 Task: Look for products in the category "Plant-Based Meat Alternatives" from the brand "Wildwood".
Action: Mouse moved to (32, 66)
Screenshot: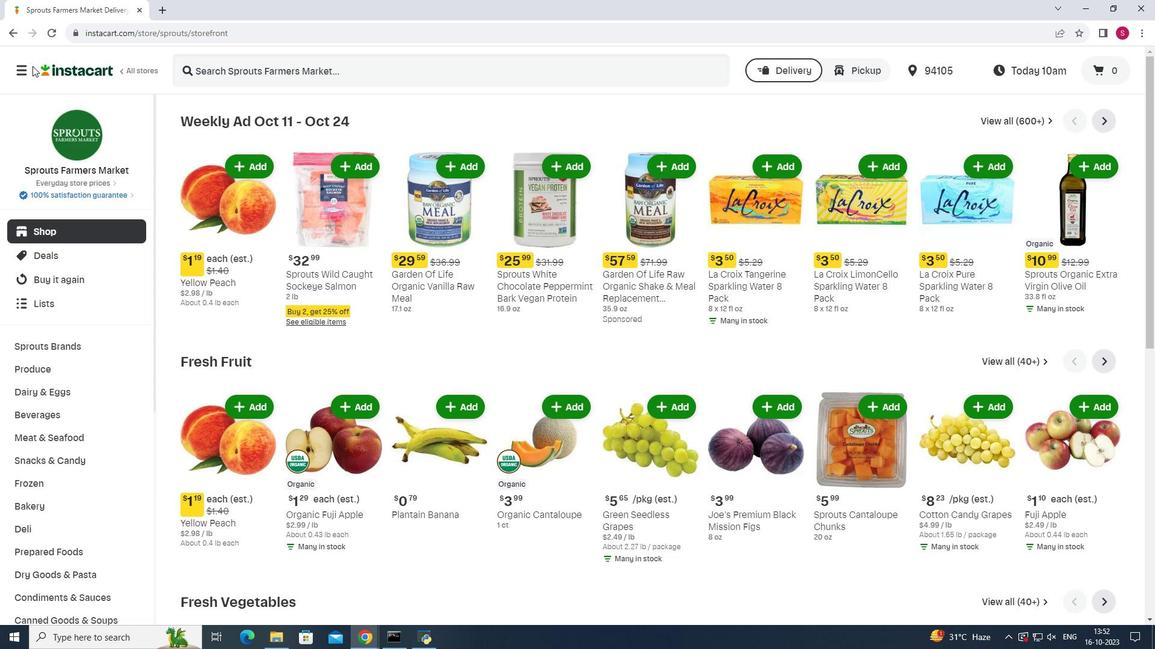 
Action: Mouse pressed left at (32, 66)
Screenshot: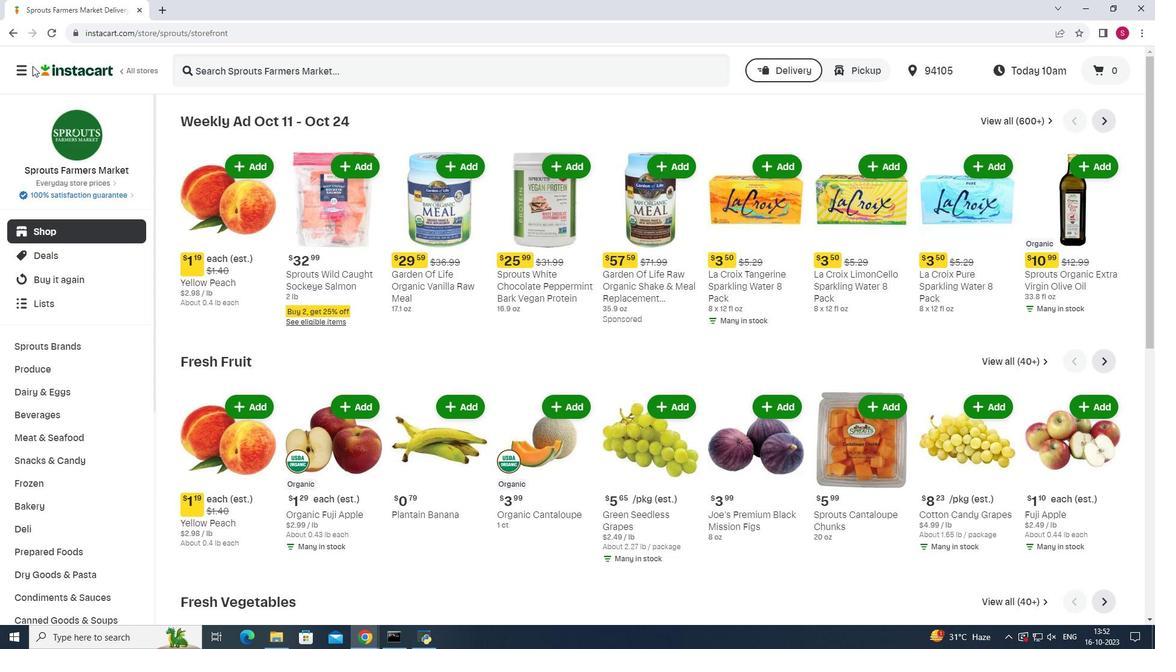 
Action: Mouse moved to (24, 67)
Screenshot: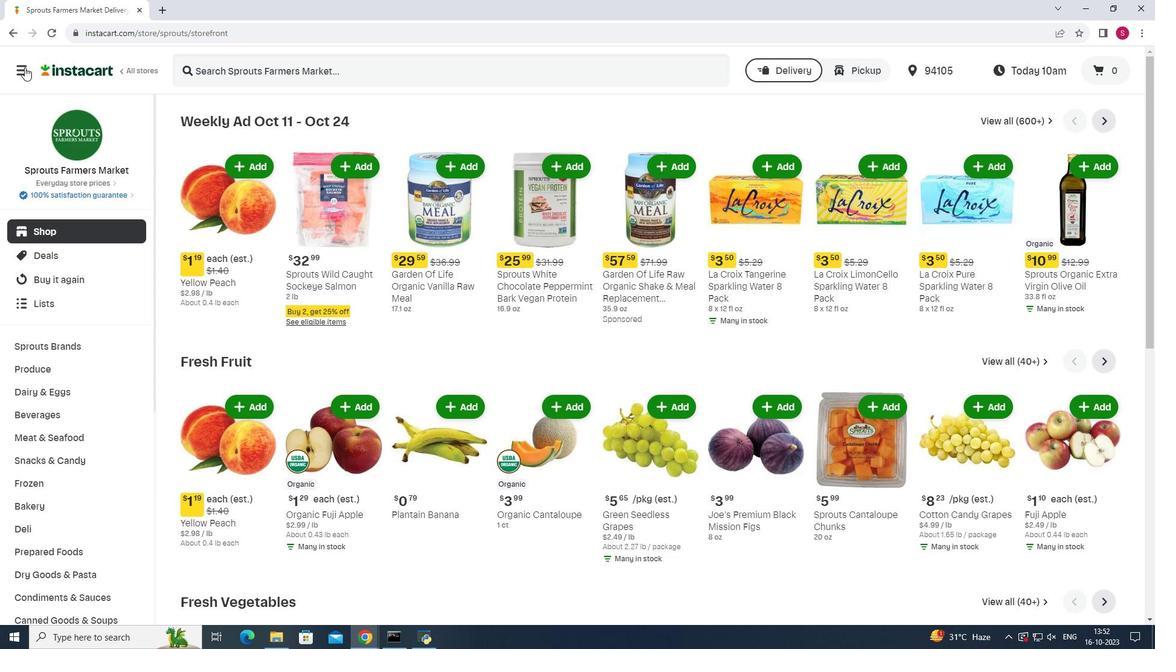 
Action: Mouse pressed left at (24, 67)
Screenshot: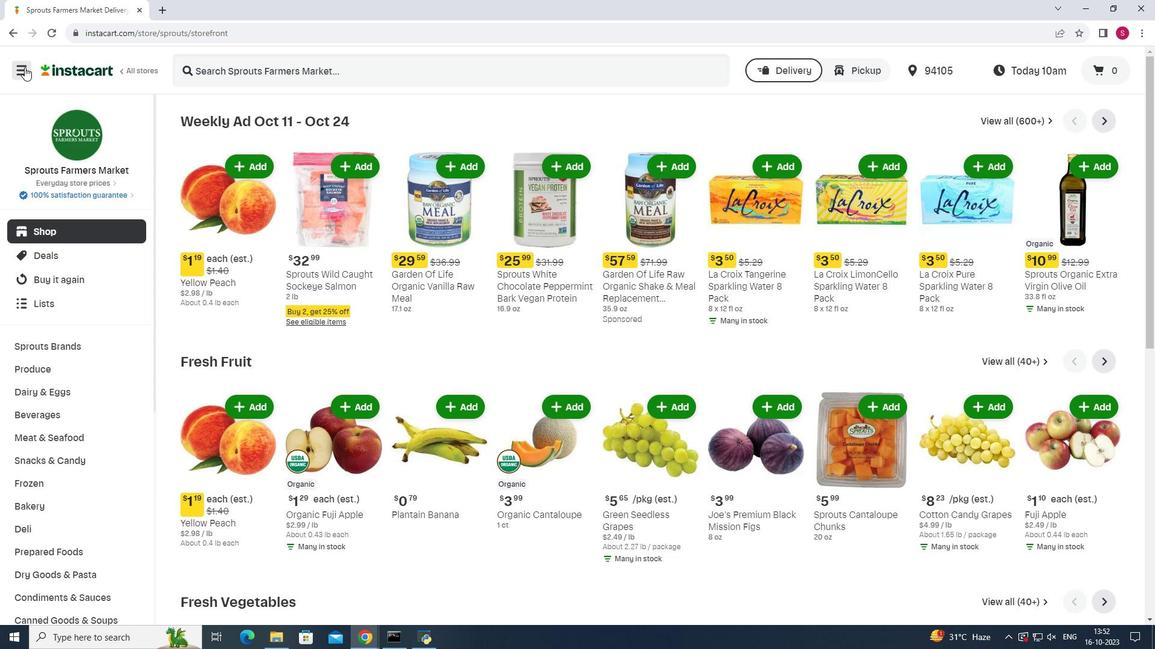 
Action: Mouse moved to (64, 318)
Screenshot: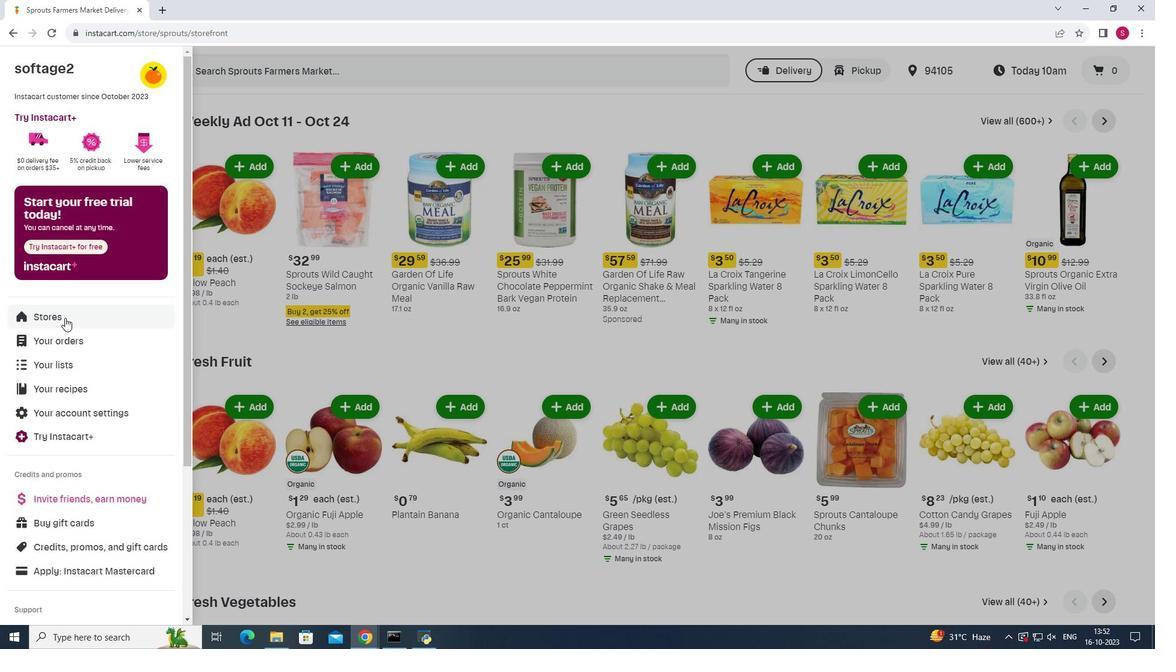 
Action: Mouse pressed left at (64, 318)
Screenshot: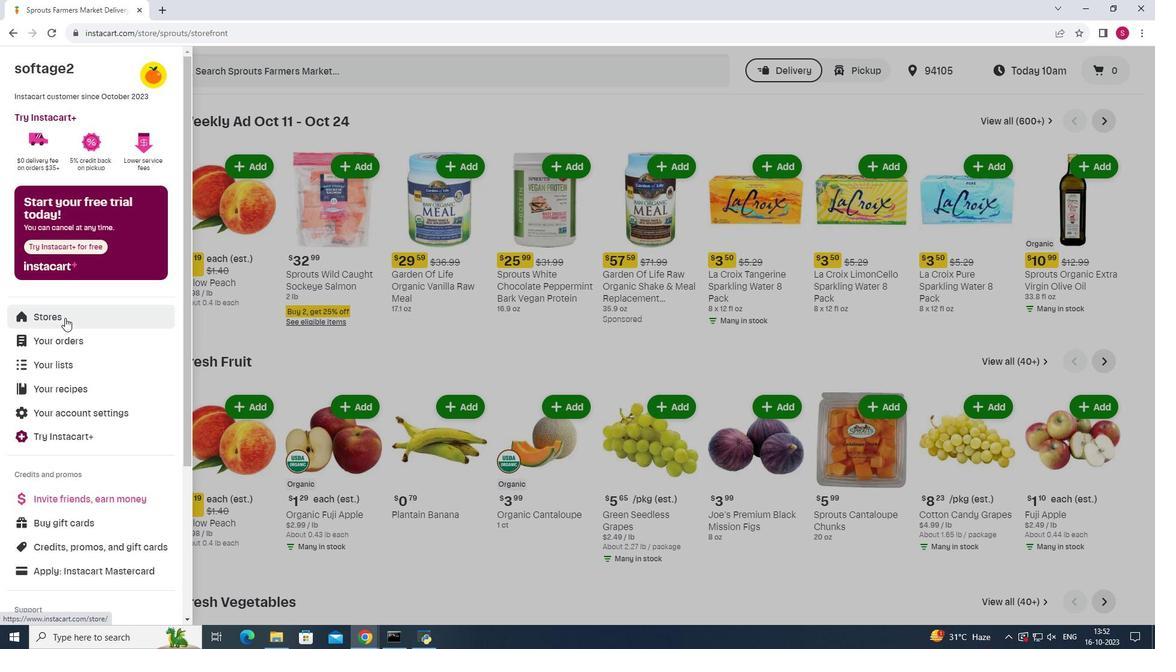 
Action: Mouse moved to (282, 109)
Screenshot: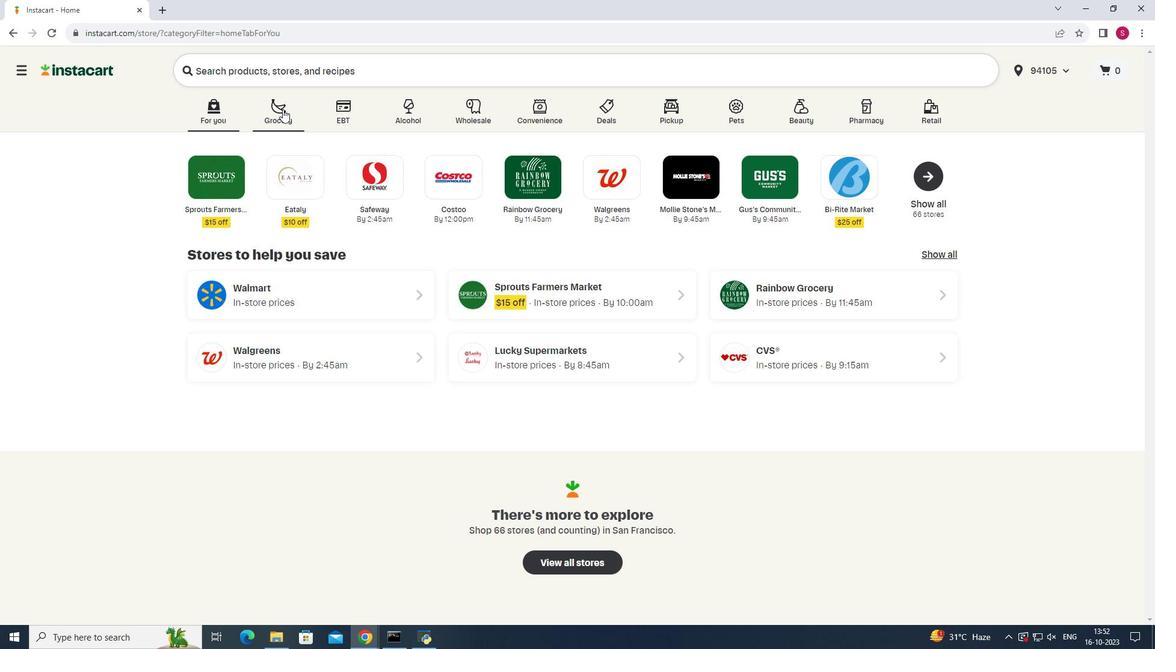
Action: Mouse pressed left at (282, 109)
Screenshot: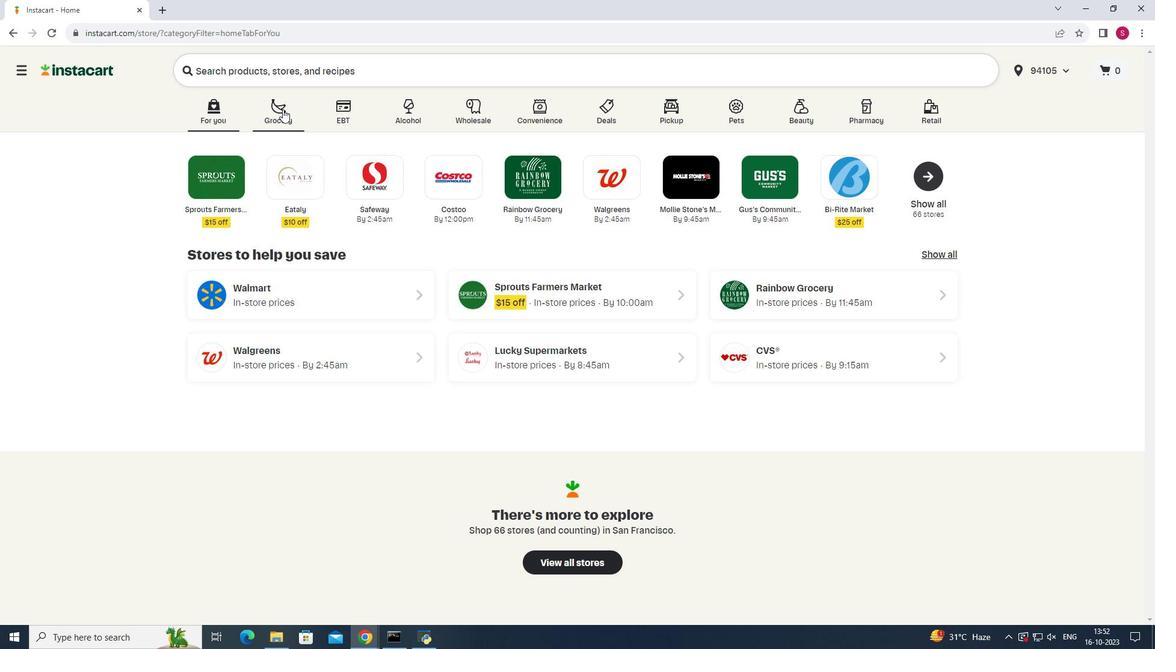 
Action: Mouse moved to (831, 184)
Screenshot: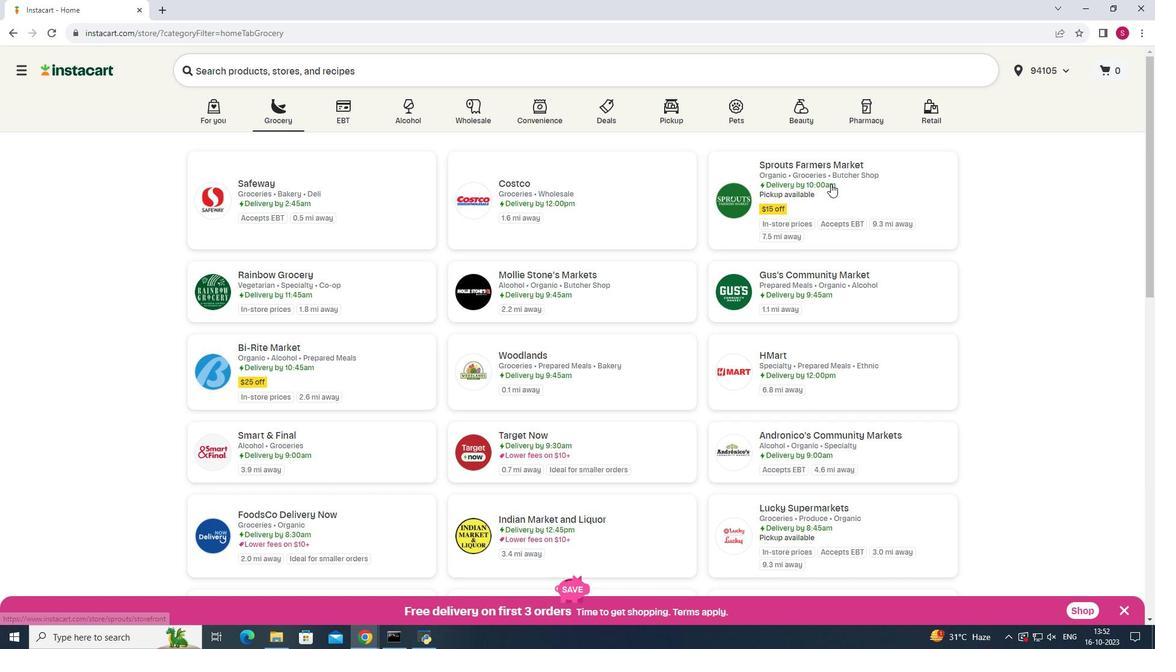 
Action: Mouse pressed left at (831, 184)
Screenshot: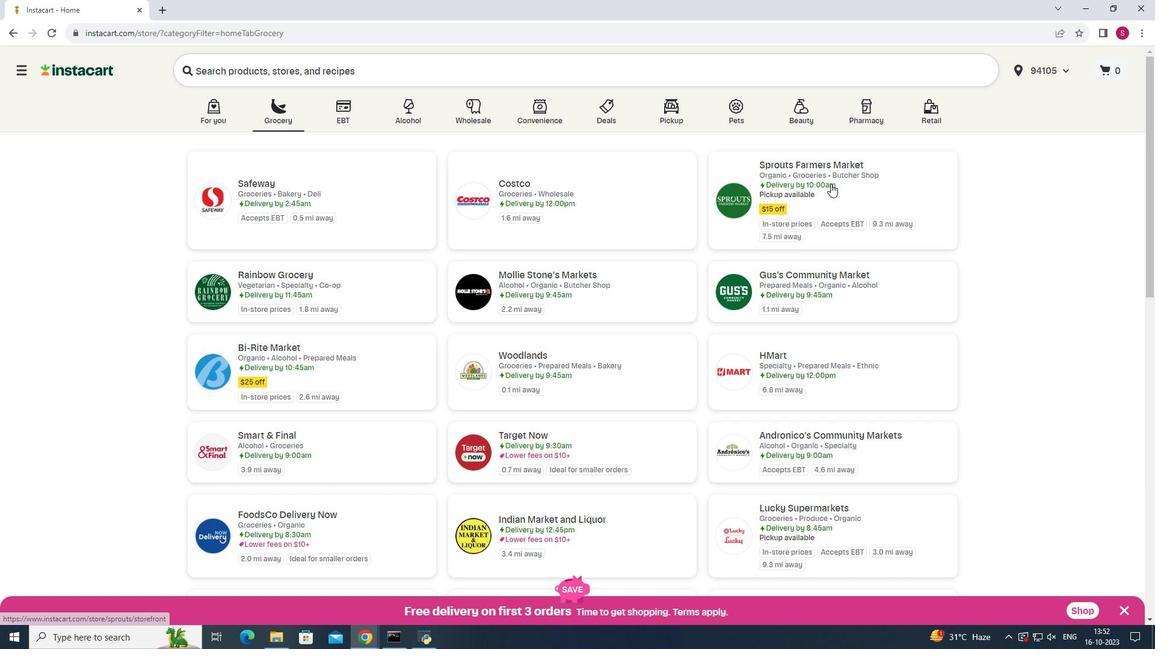 
Action: Mouse moved to (67, 436)
Screenshot: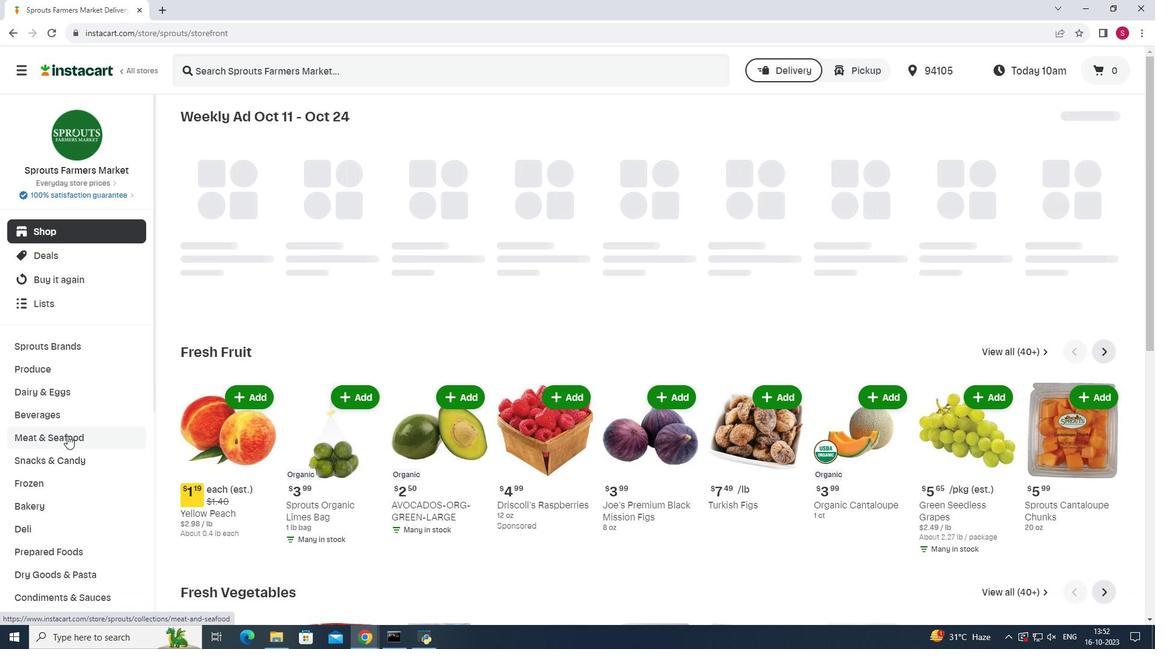 
Action: Mouse pressed left at (67, 436)
Screenshot: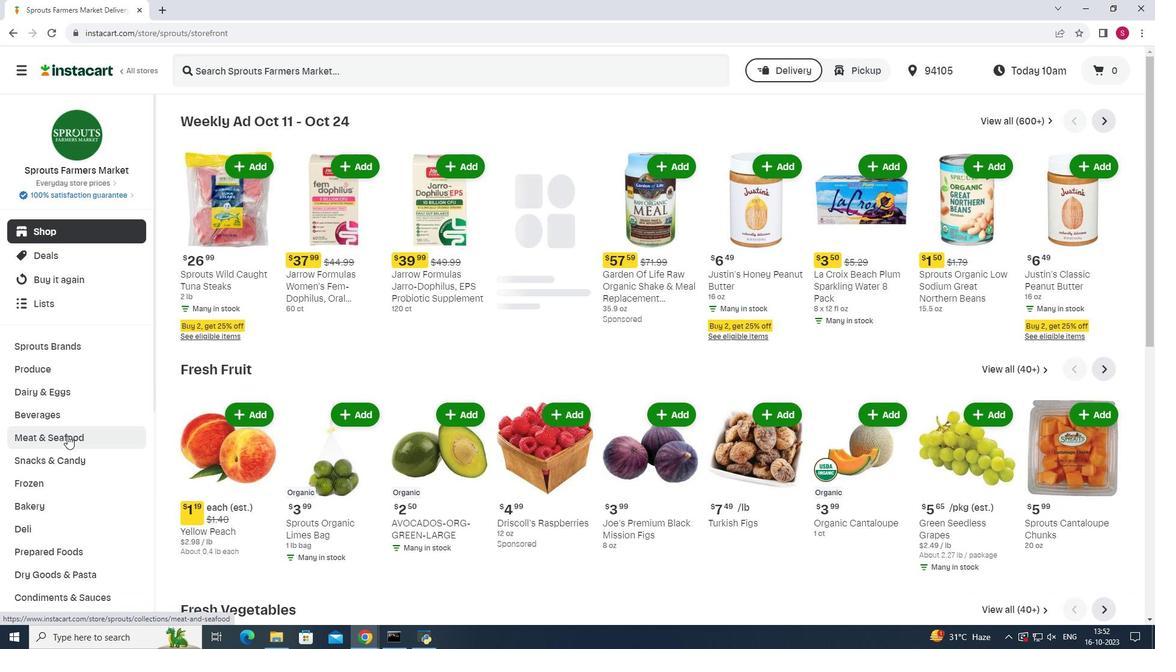 
Action: Mouse moved to (901, 148)
Screenshot: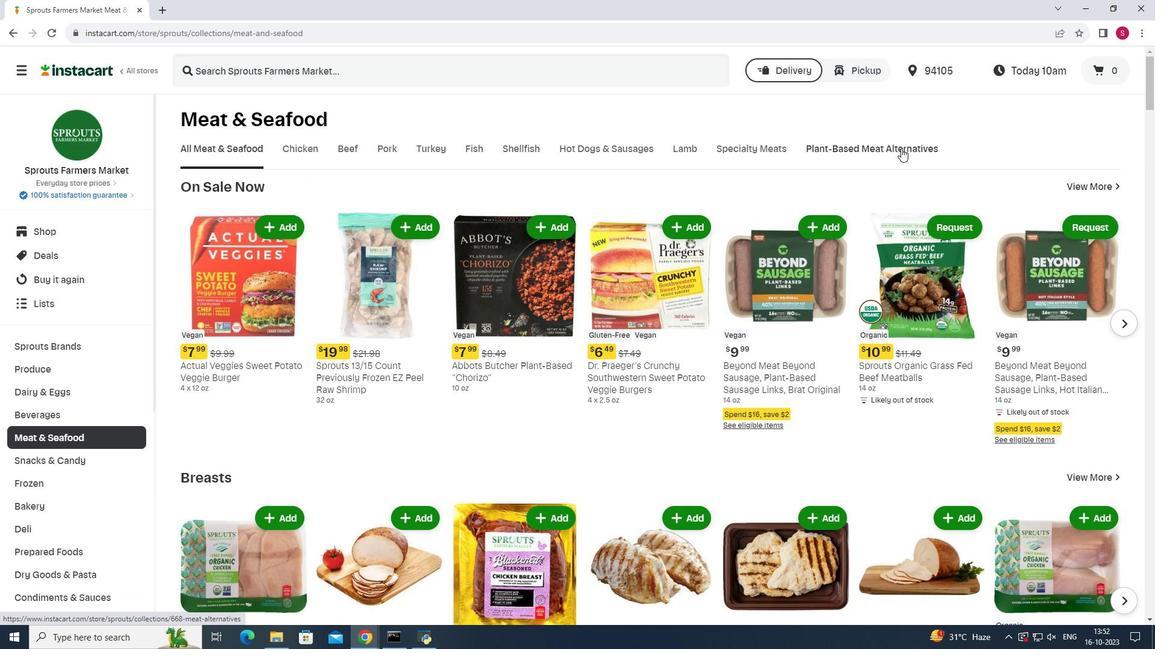 
Action: Mouse pressed left at (901, 148)
Screenshot: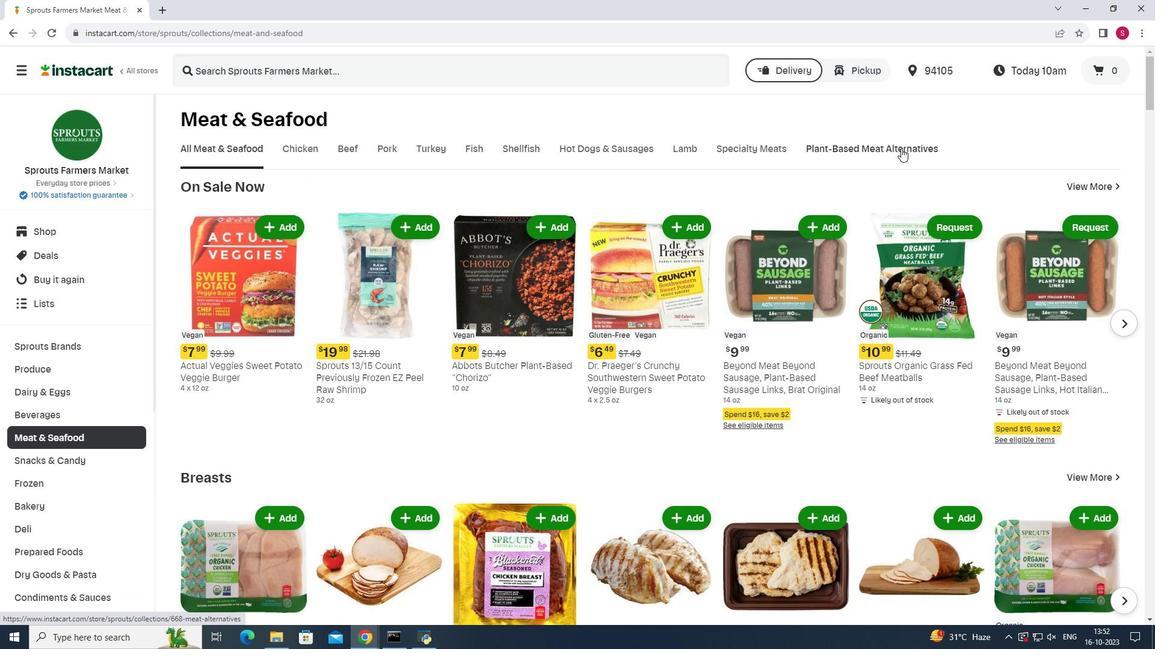 
Action: Mouse moved to (263, 198)
Screenshot: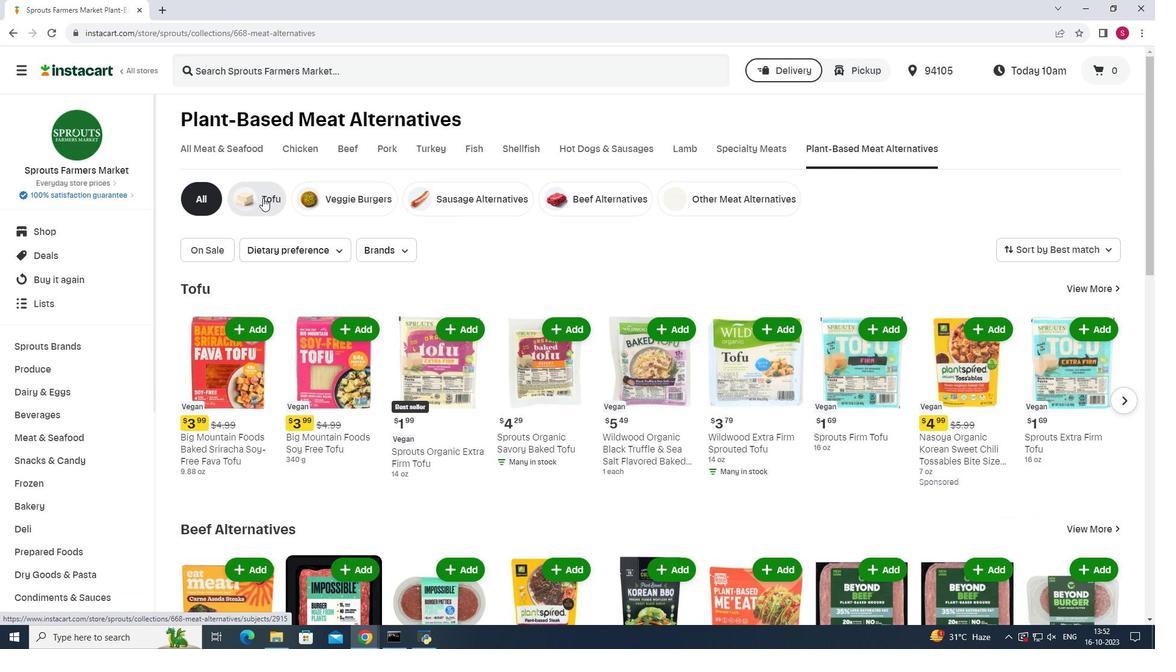 
Action: Mouse pressed left at (263, 198)
Screenshot: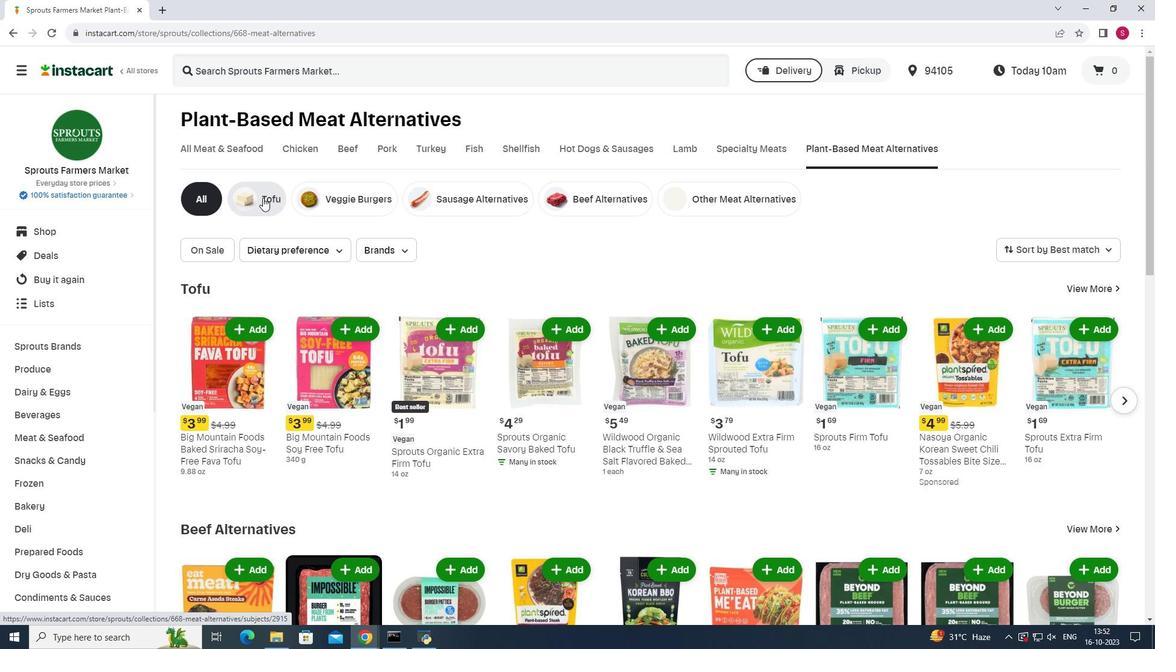 
Action: Mouse moved to (399, 250)
Screenshot: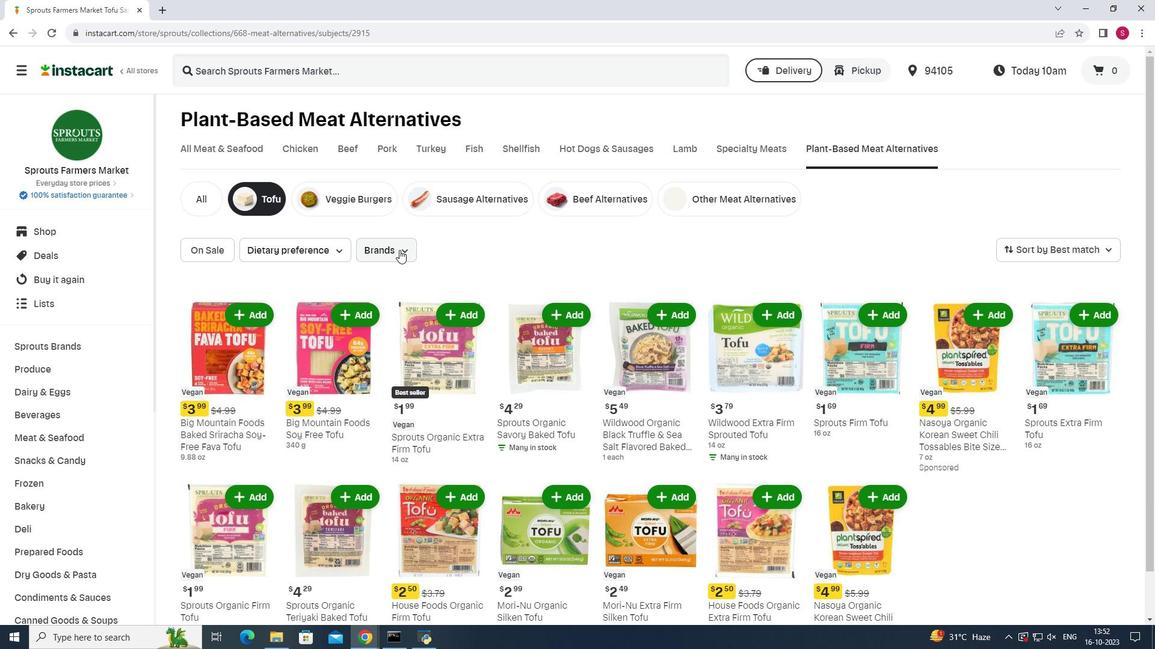 
Action: Mouse pressed left at (399, 250)
Screenshot: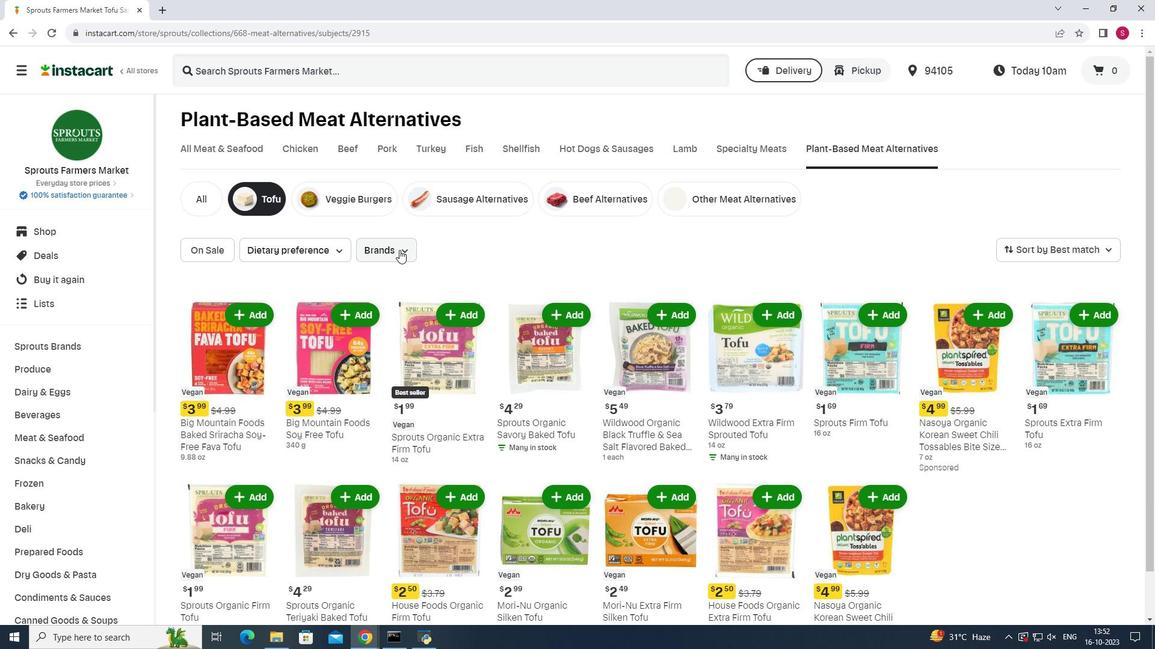 
Action: Mouse moved to (429, 377)
Screenshot: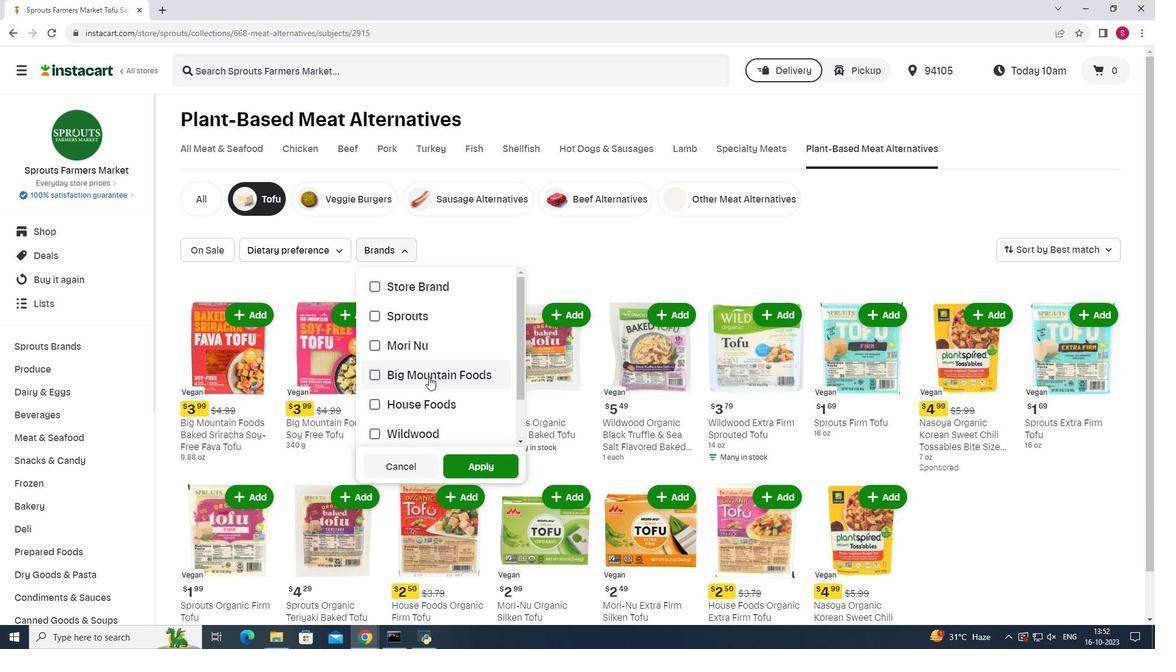 
Action: Mouse scrolled (429, 376) with delta (0, 0)
Screenshot: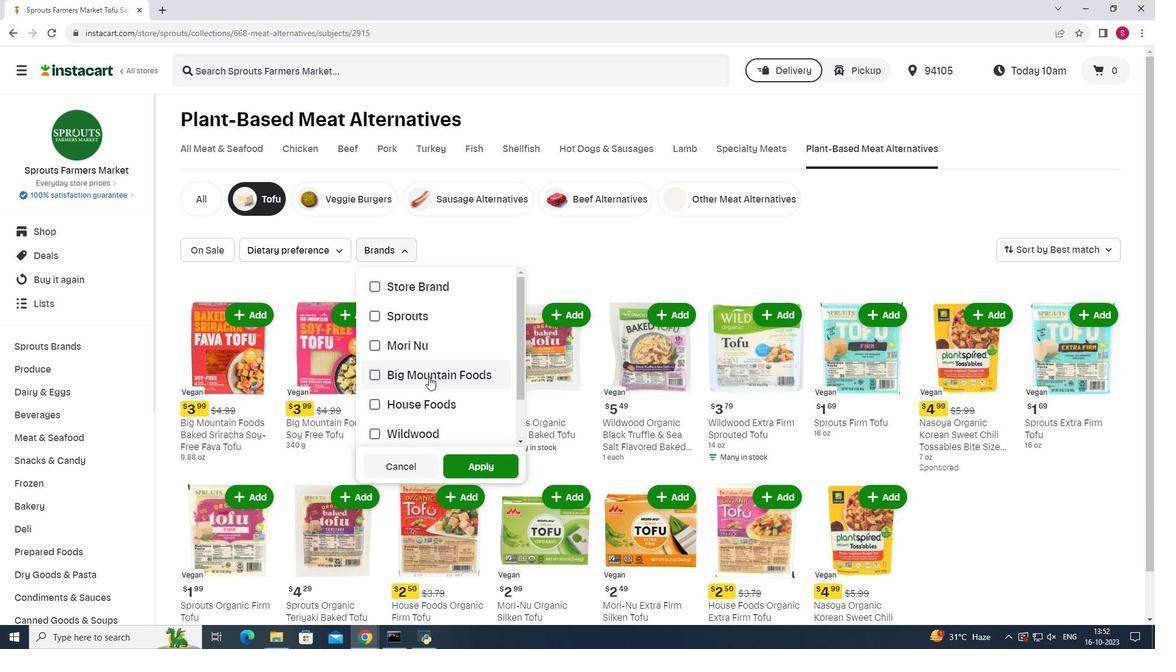 
Action: Mouse scrolled (429, 376) with delta (0, 0)
Screenshot: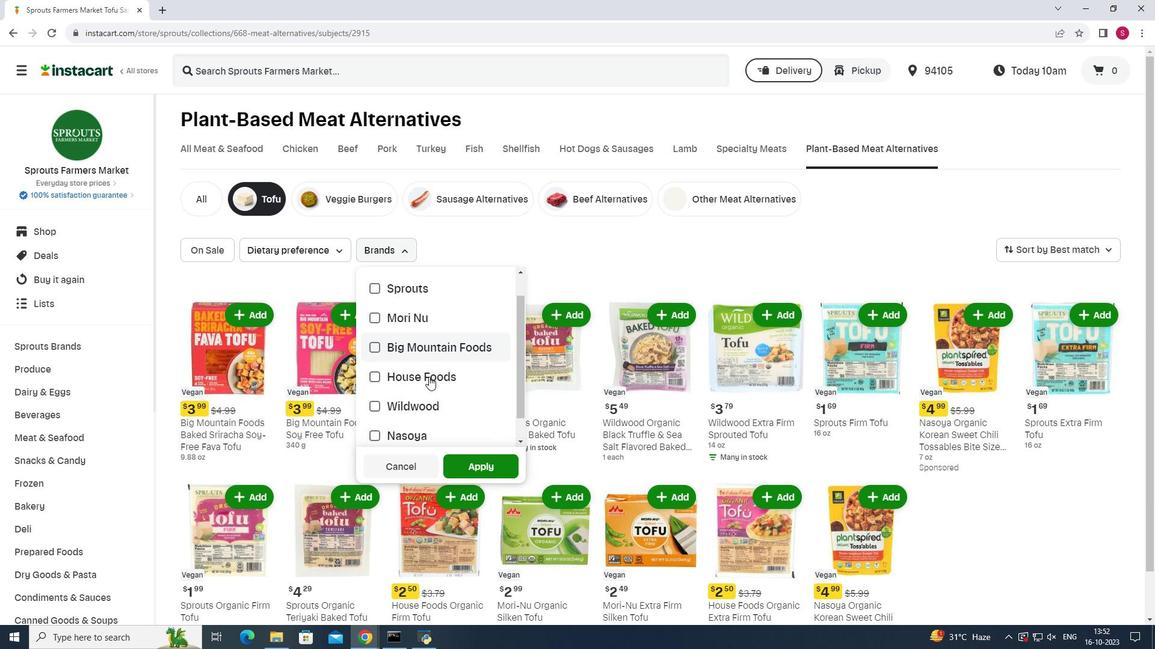 
Action: Mouse moved to (370, 380)
Screenshot: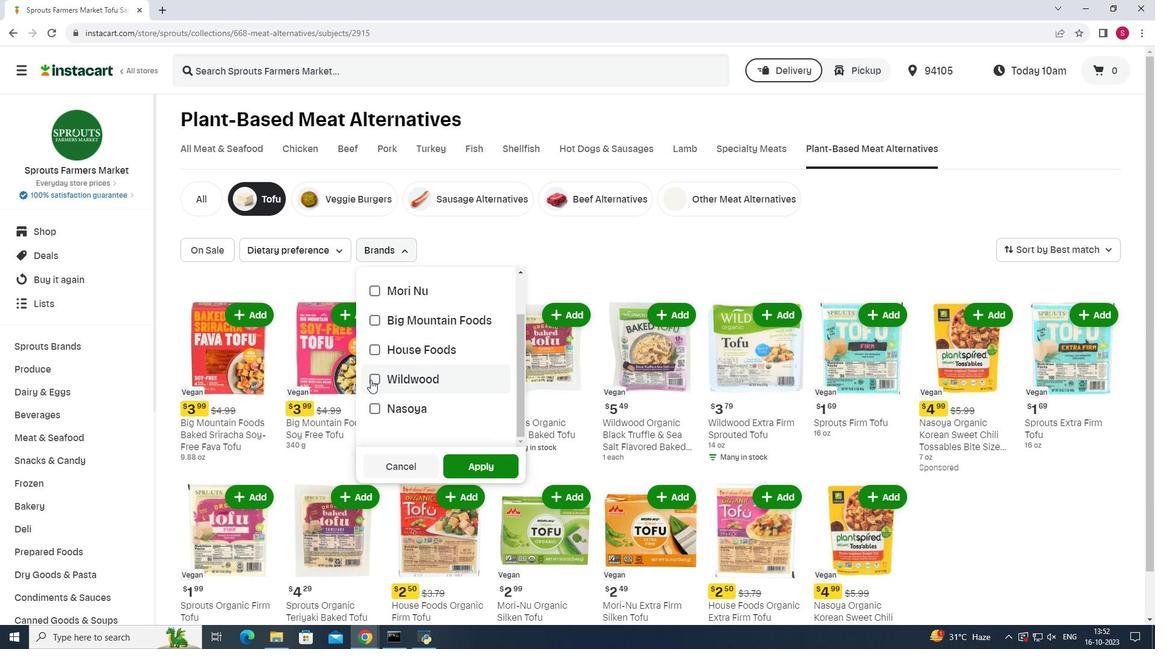 
Action: Mouse pressed left at (370, 380)
Screenshot: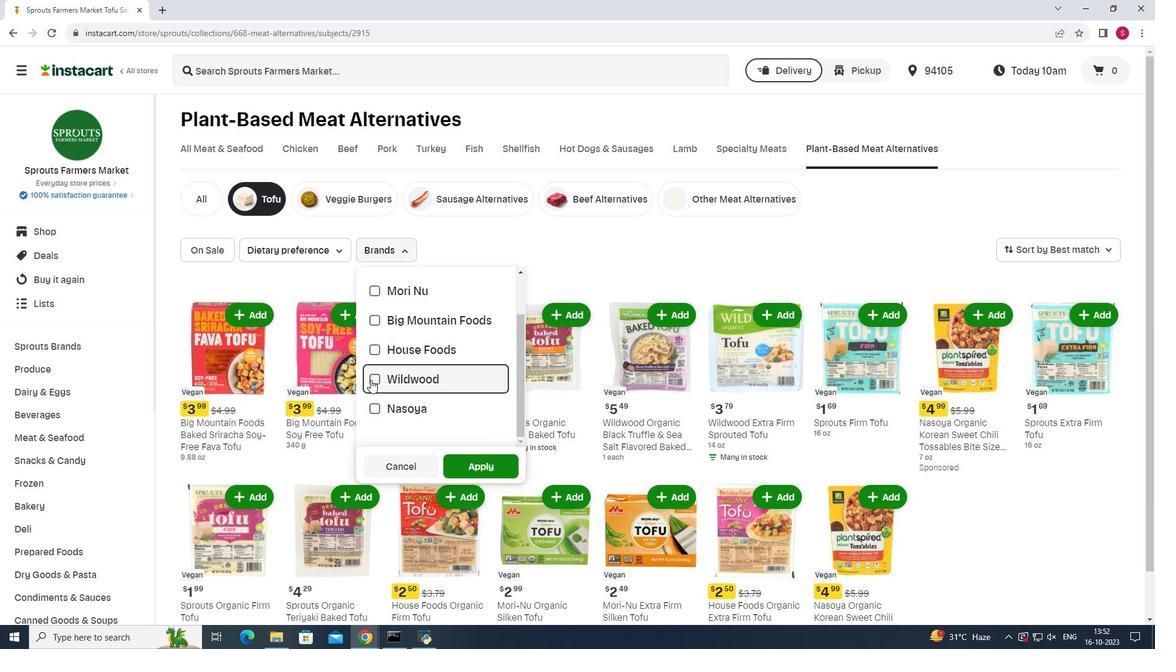 
Action: Mouse moved to (485, 468)
Screenshot: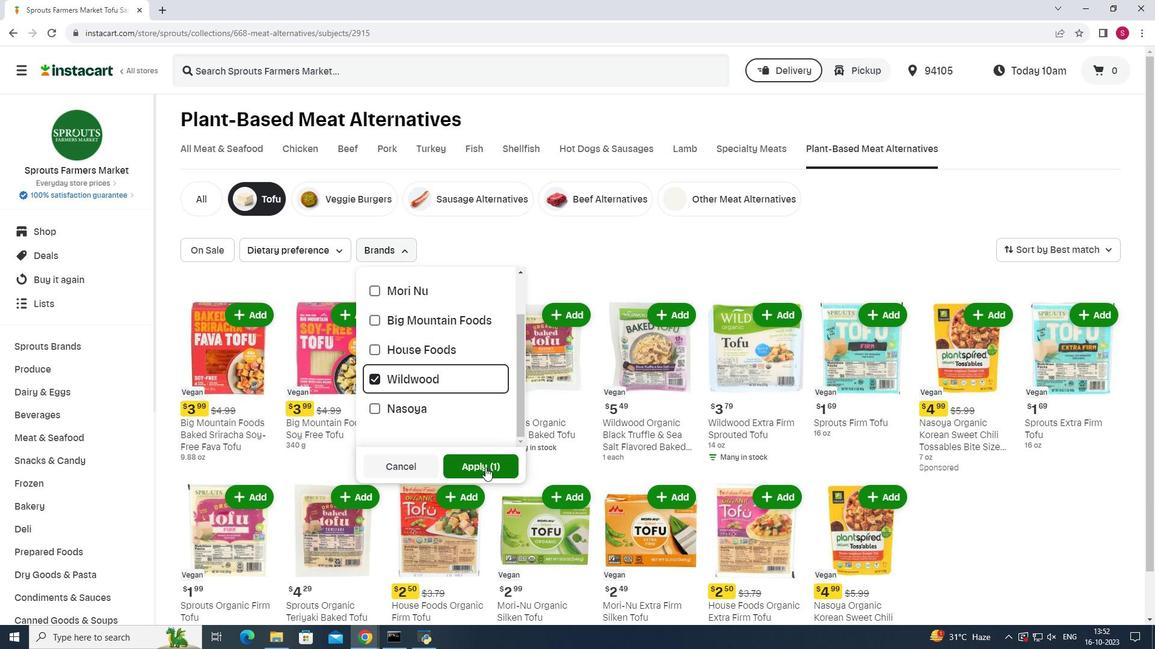 
Action: Mouse pressed left at (485, 468)
Screenshot: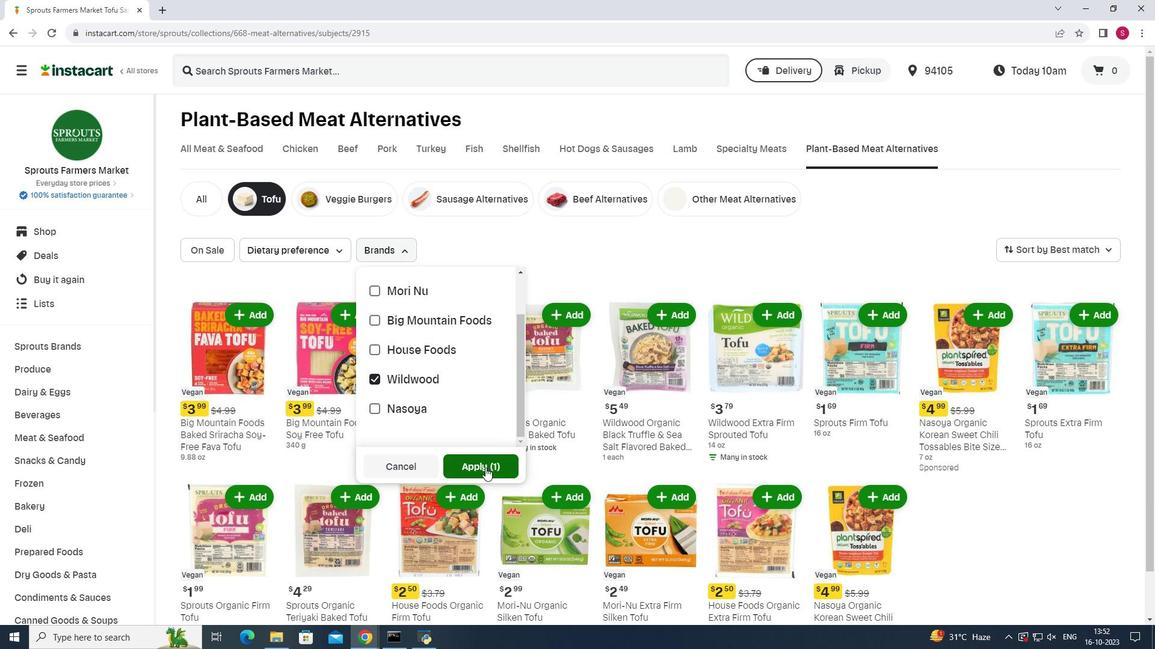 
Action: Mouse moved to (658, 275)
Screenshot: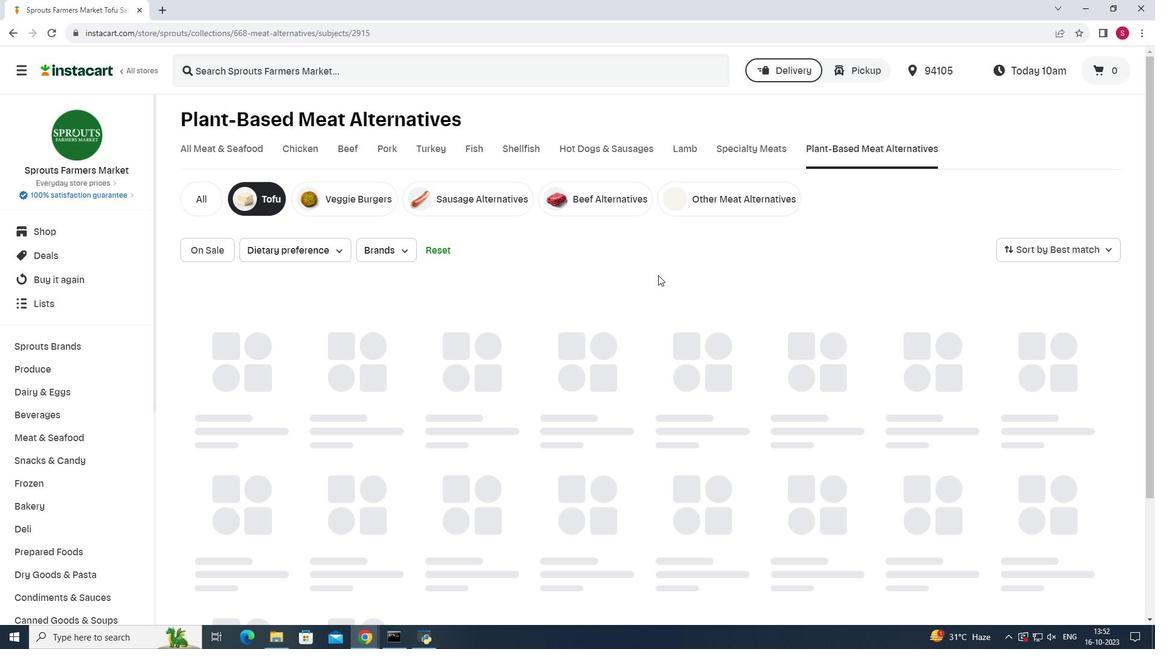 
